 Task: Use the formula "BIN2DEC" in spreadsheet "Project portfolio".
Action: Mouse moved to (103, 97)
Screenshot: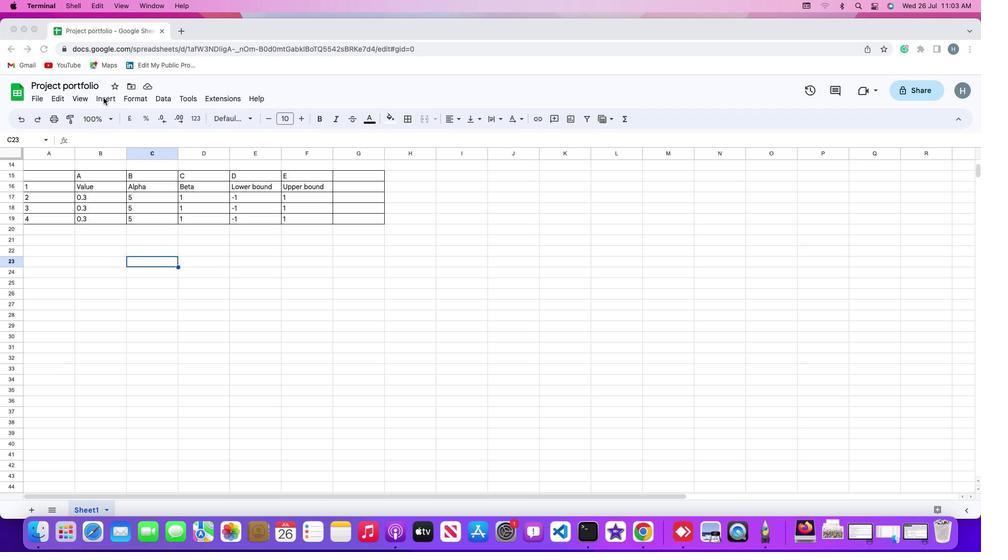
Action: Mouse pressed left at (103, 97)
Screenshot: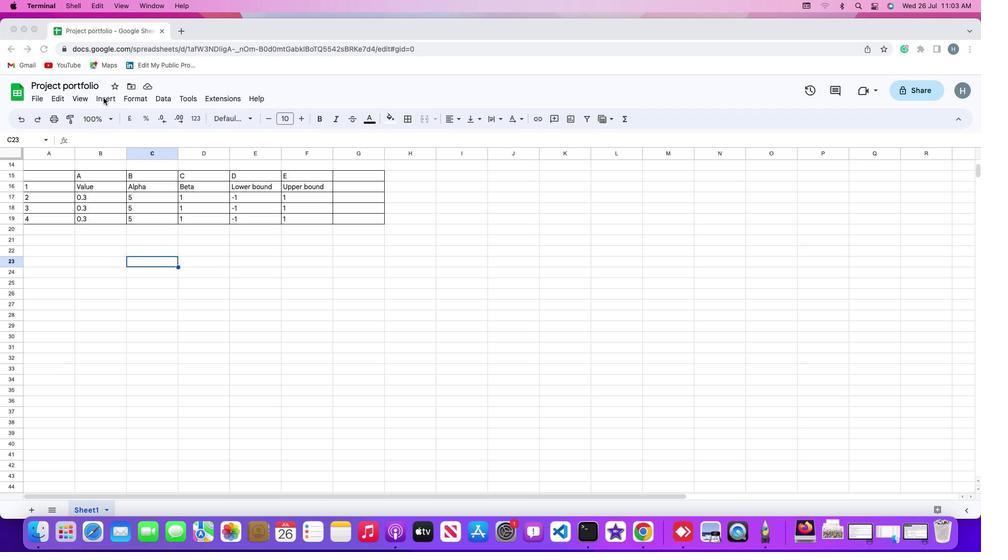 
Action: Mouse moved to (104, 97)
Screenshot: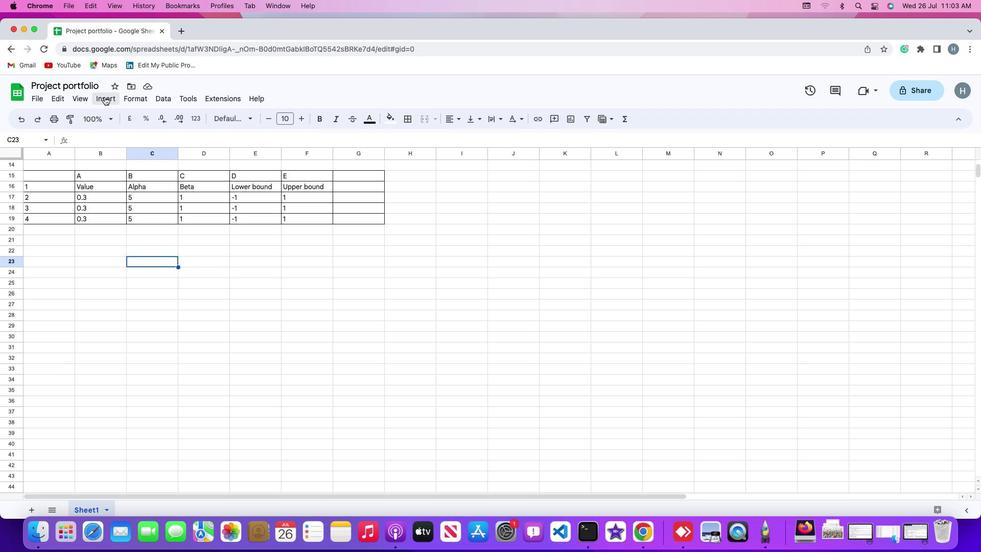 
Action: Mouse pressed left at (104, 97)
Screenshot: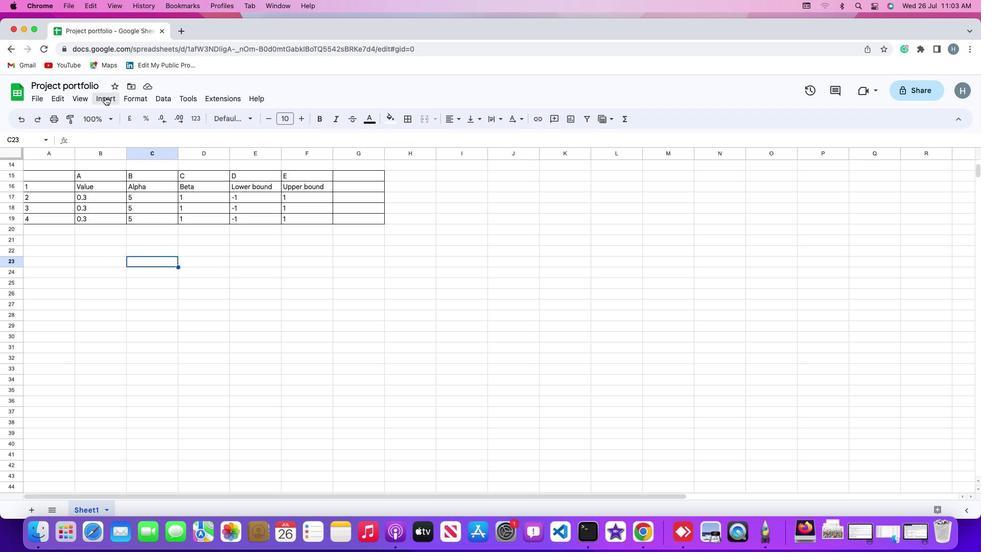 
Action: Mouse moved to (427, 456)
Screenshot: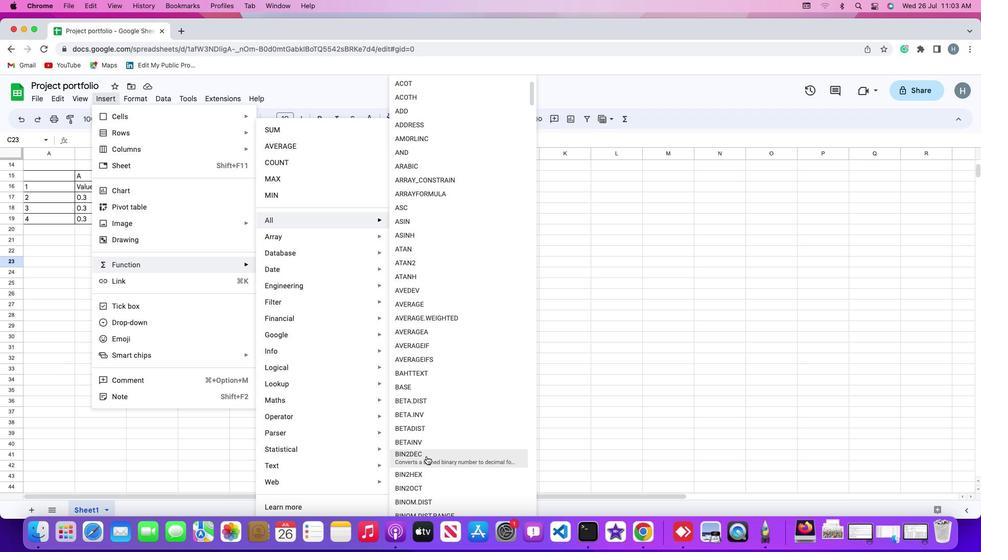 
Action: Mouse pressed left at (427, 456)
Screenshot: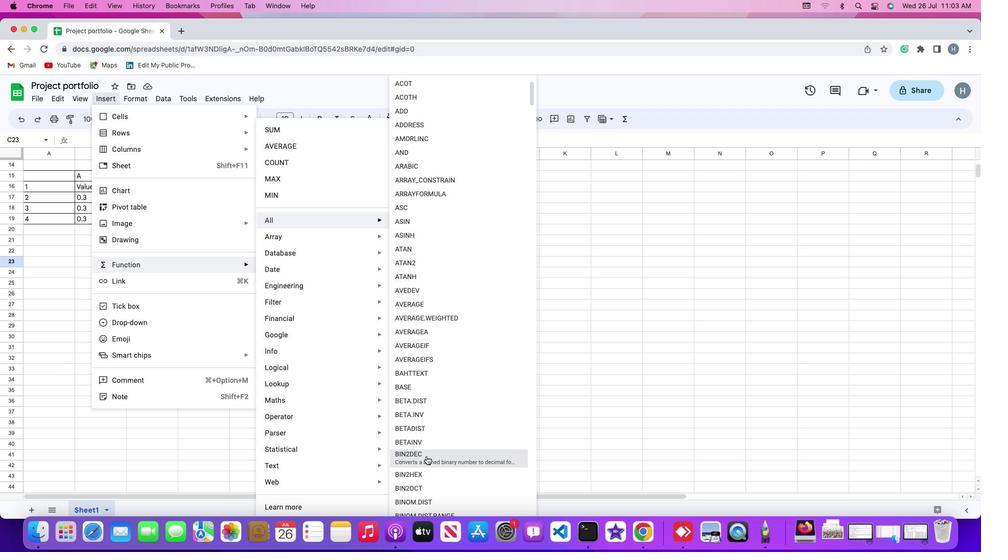 
Action: Mouse moved to (202, 318)
Screenshot: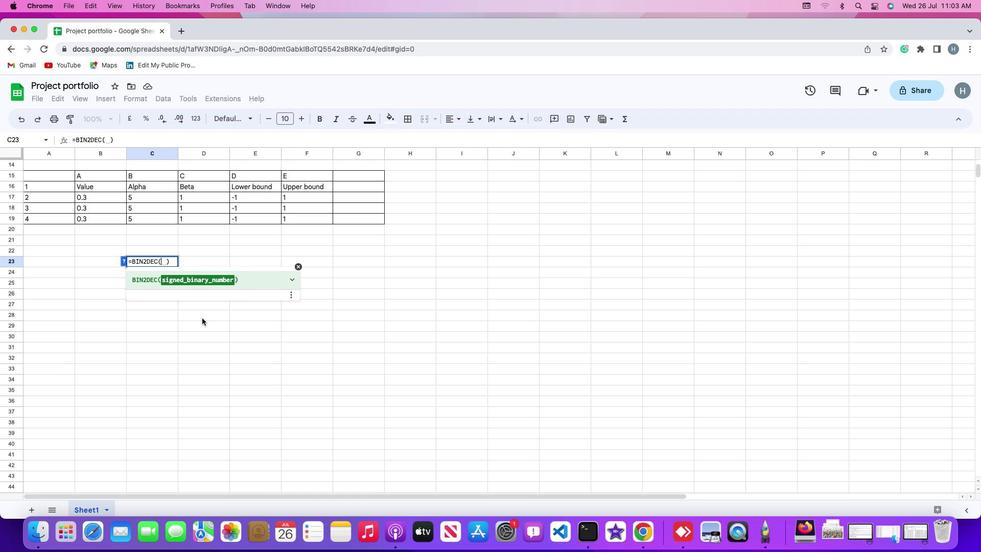 
Action: Key pressed '1''0''0''1''0''1''\x03'
Screenshot: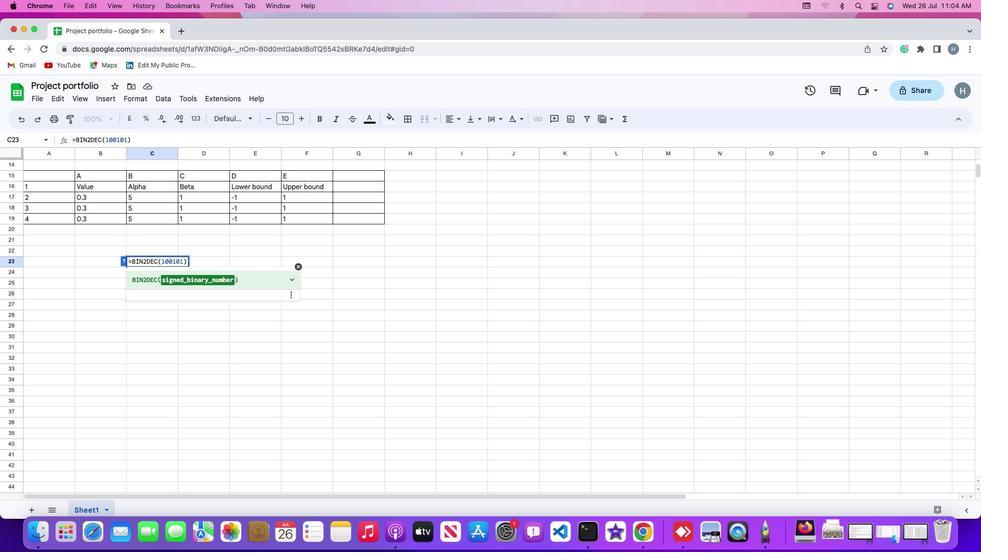 
Action: Mouse moved to (221, 337)
Screenshot: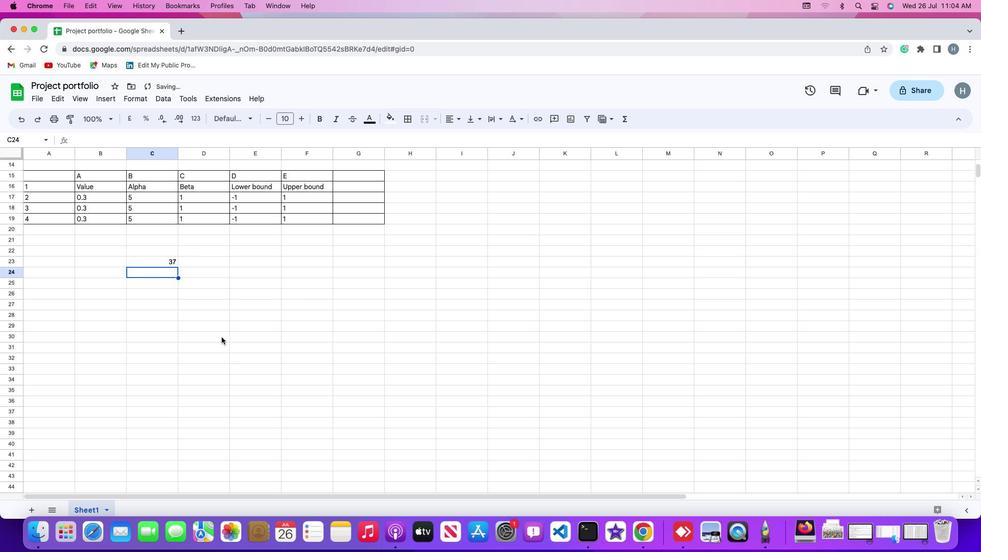 
